 Task: Enable the option that reveals DOM node on hover.
Action: Mouse moved to (1390, 39)
Screenshot: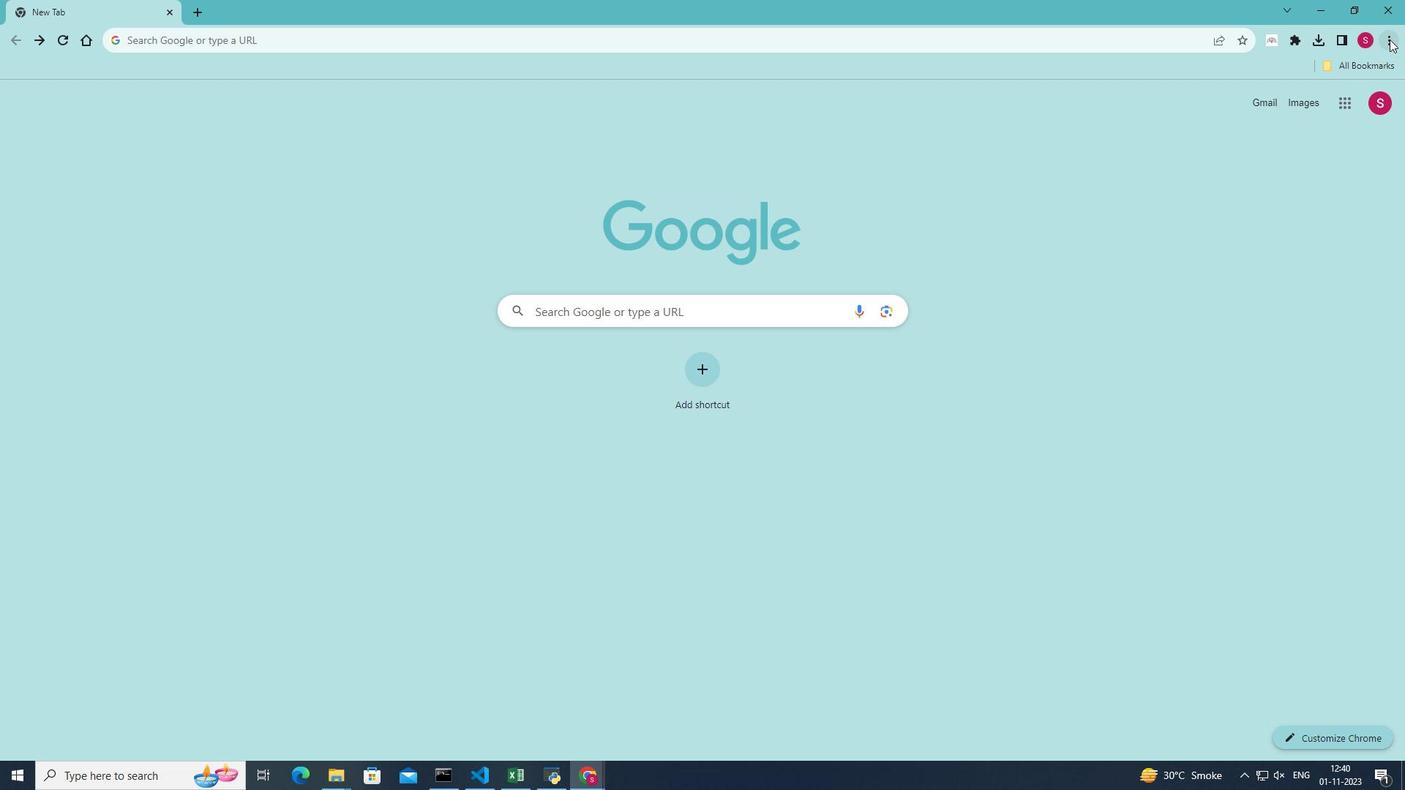 
Action: Mouse pressed left at (1390, 39)
Screenshot: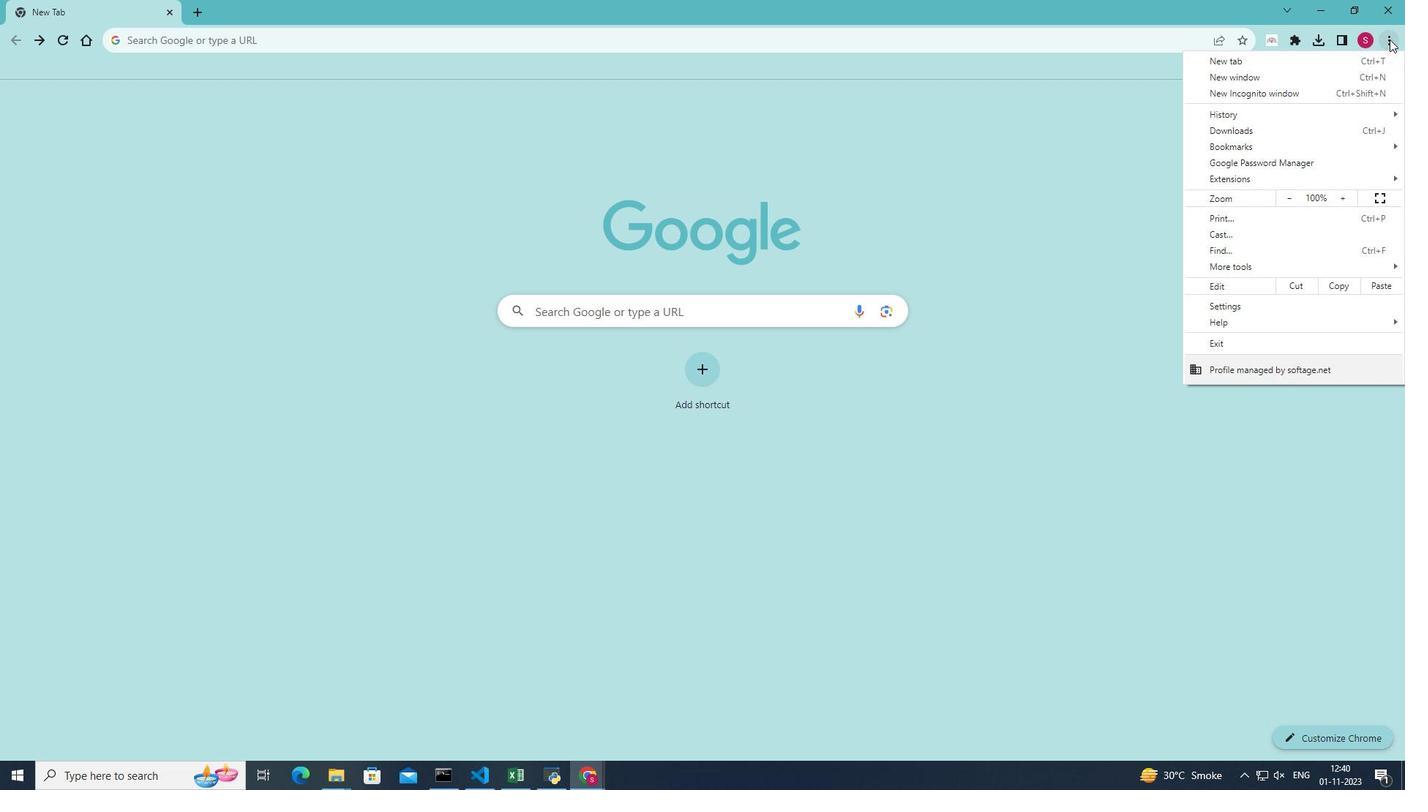 
Action: Mouse moved to (1239, 268)
Screenshot: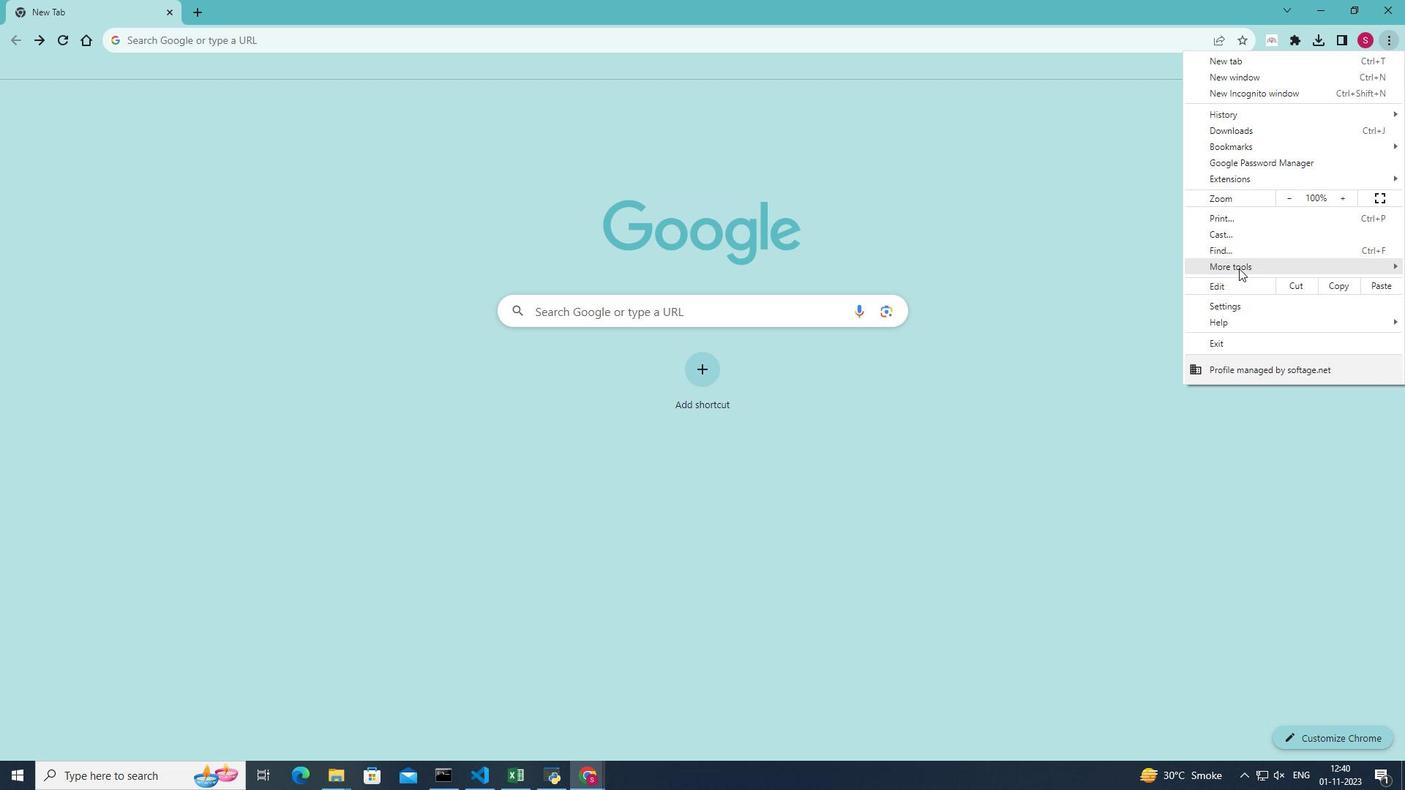 
Action: Mouse pressed left at (1239, 268)
Screenshot: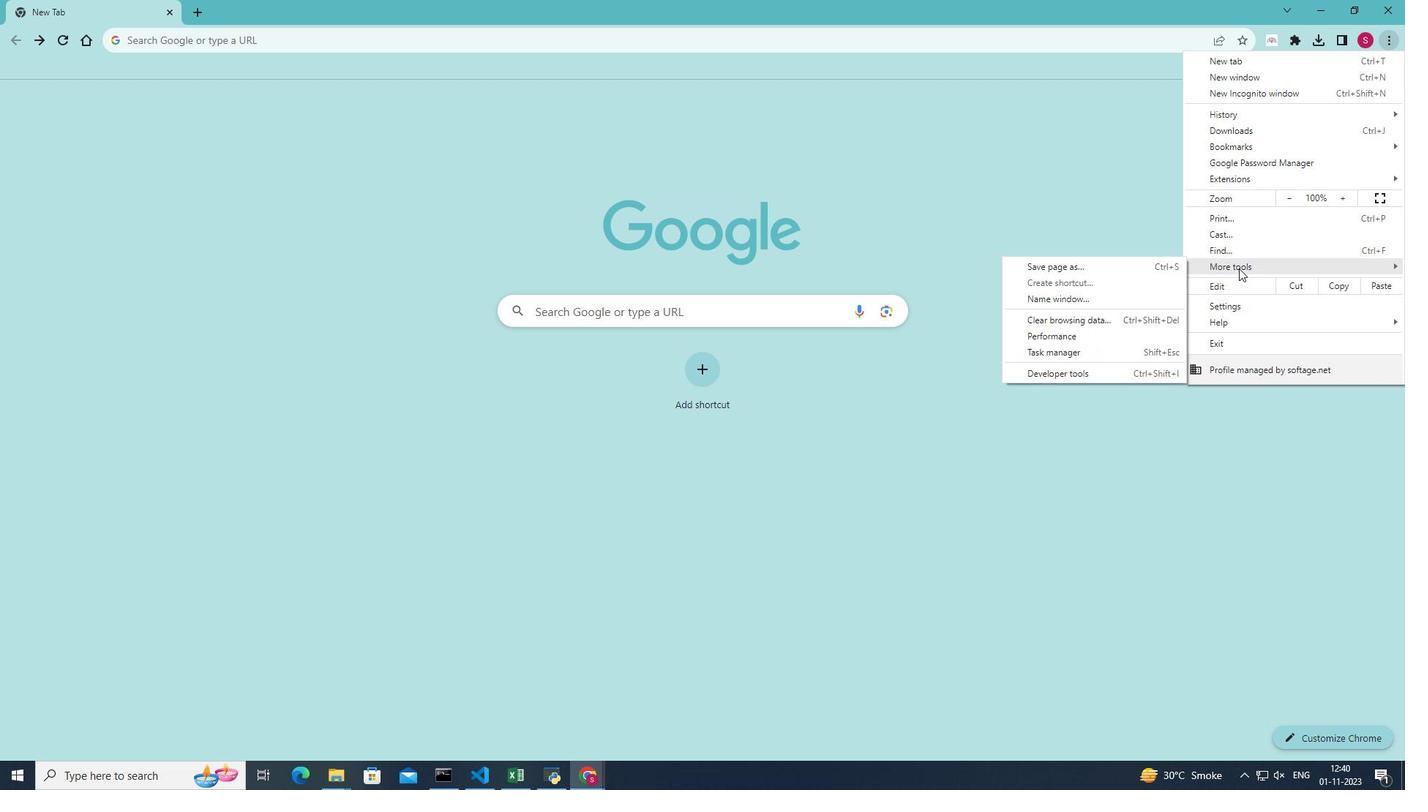 
Action: Mouse moved to (1089, 376)
Screenshot: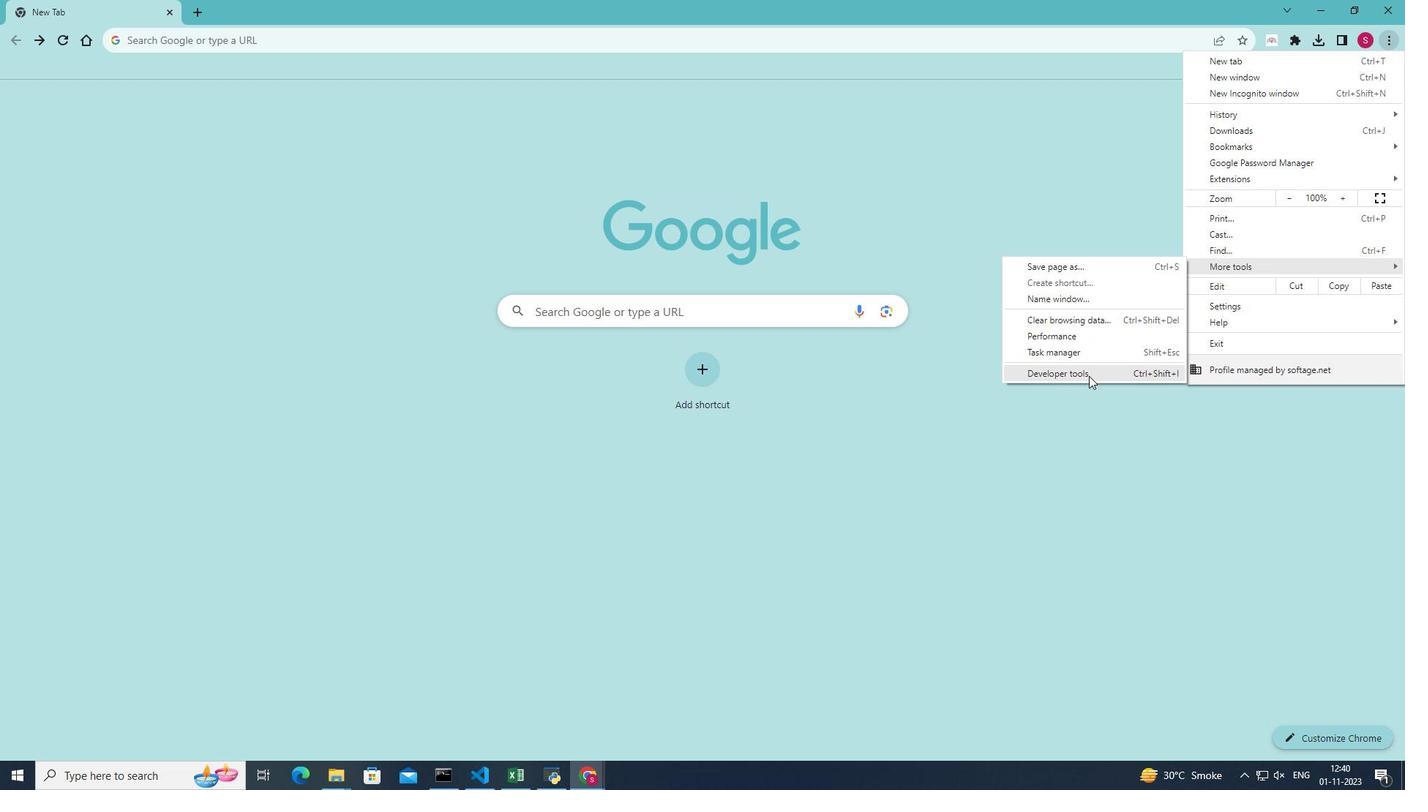 
Action: Mouse pressed left at (1089, 376)
Screenshot: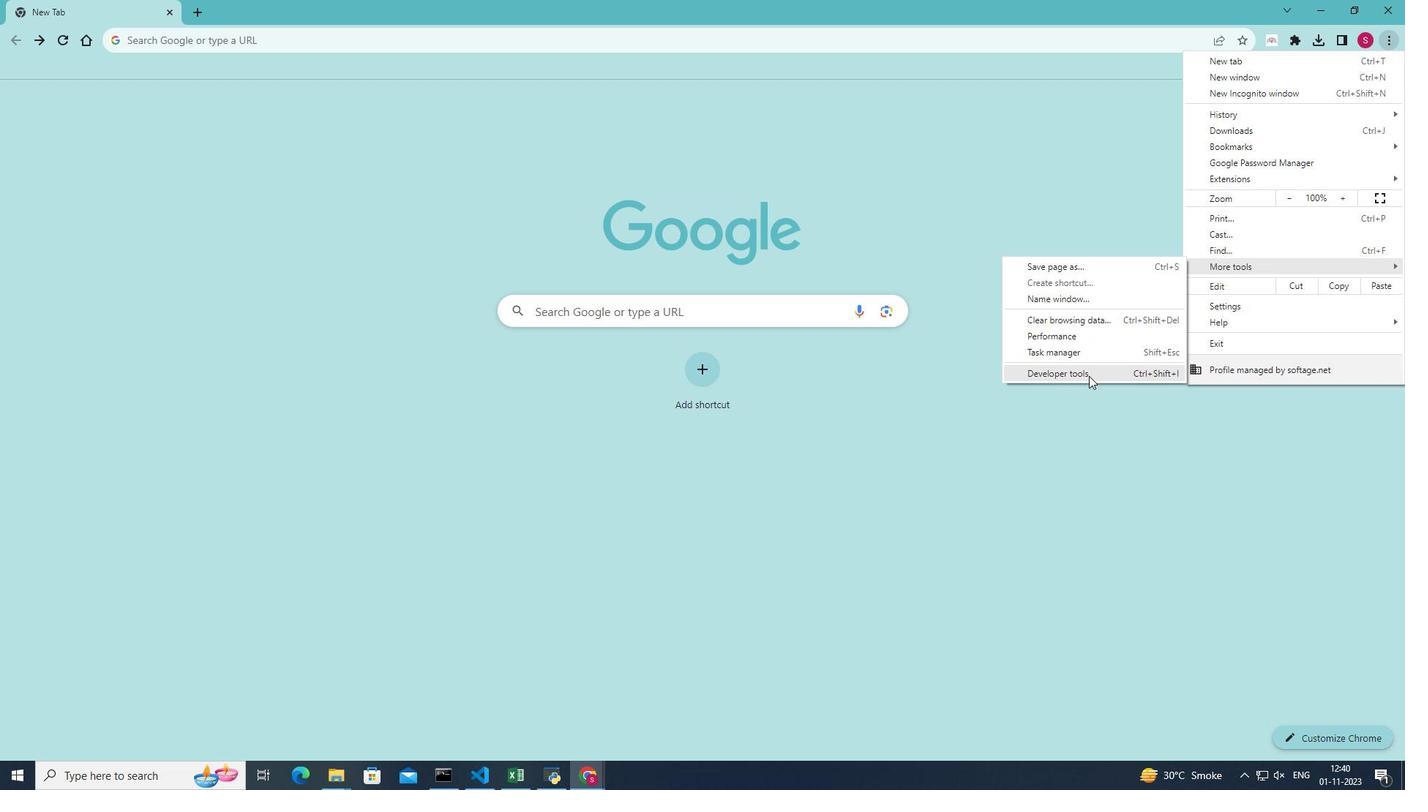 
Action: Mouse moved to (1359, 86)
Screenshot: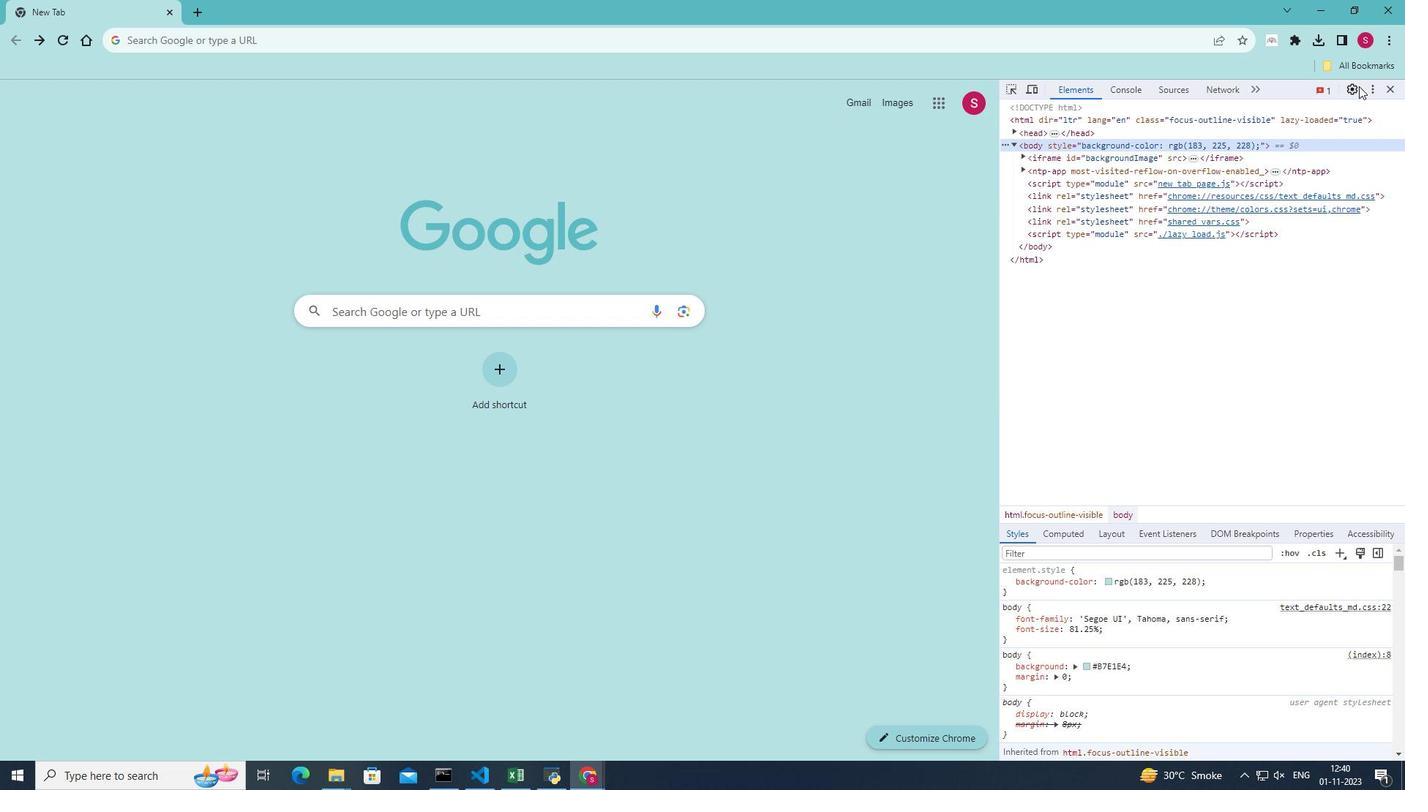 
Action: Mouse pressed left at (1359, 86)
Screenshot: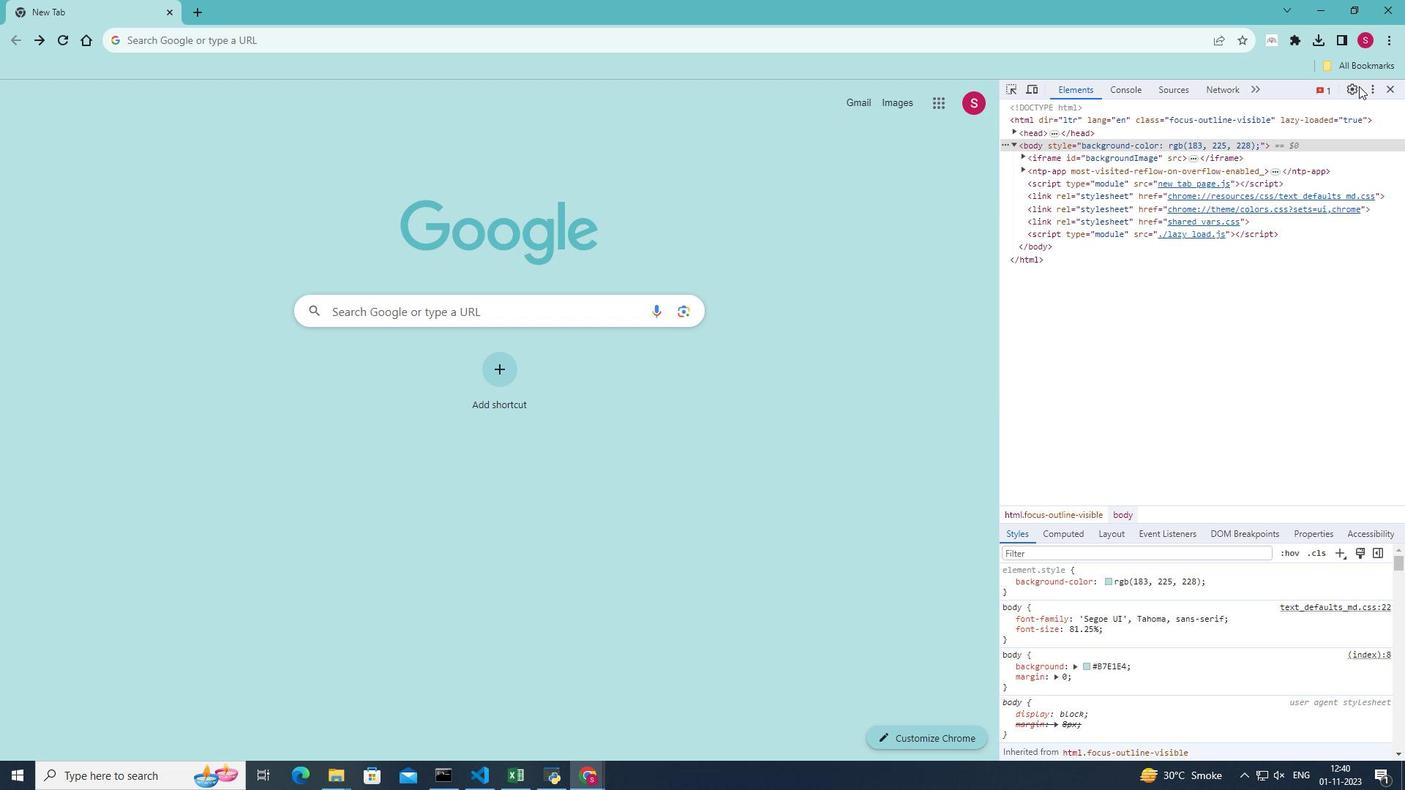 
Action: Mouse moved to (1305, 429)
Screenshot: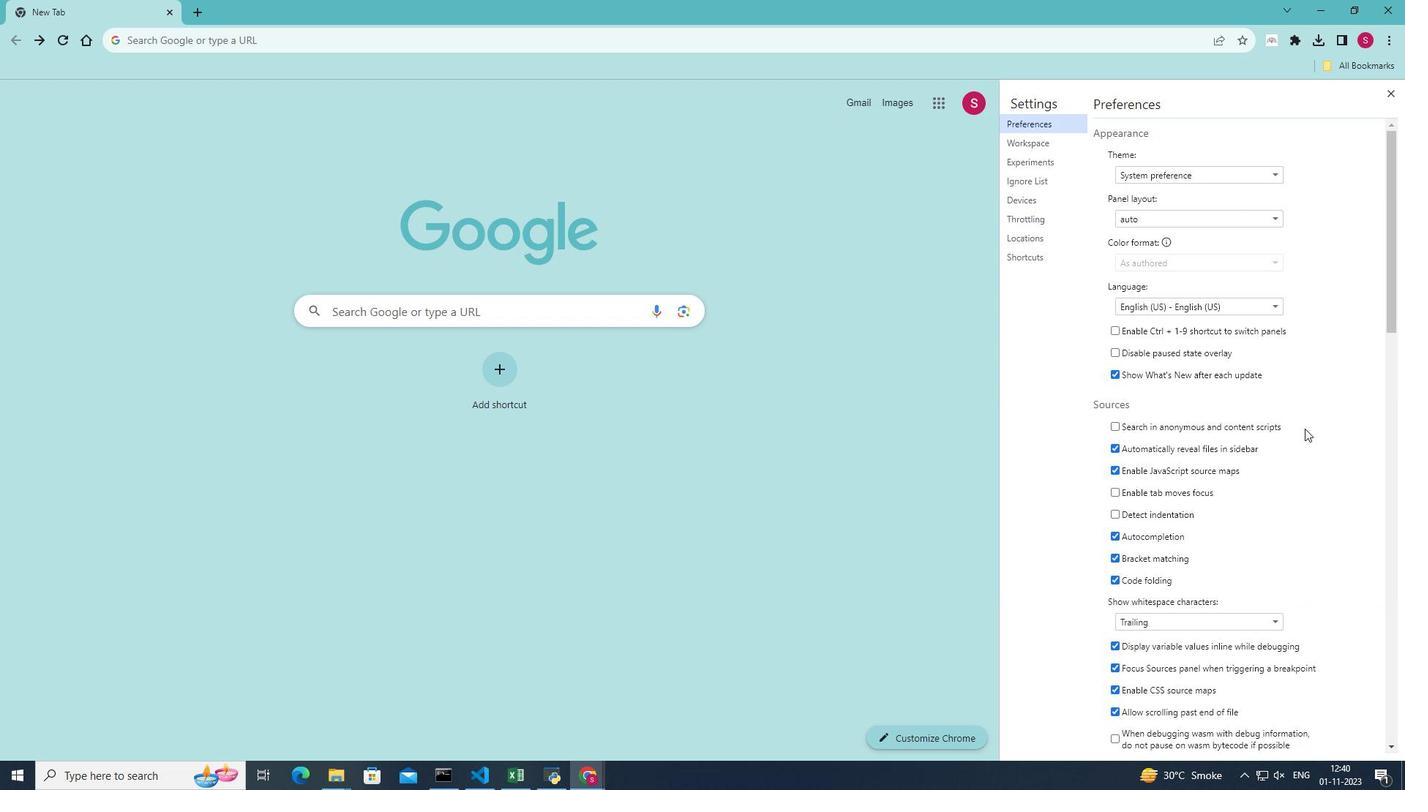 
Action: Mouse scrolled (1305, 428) with delta (0, 0)
Screenshot: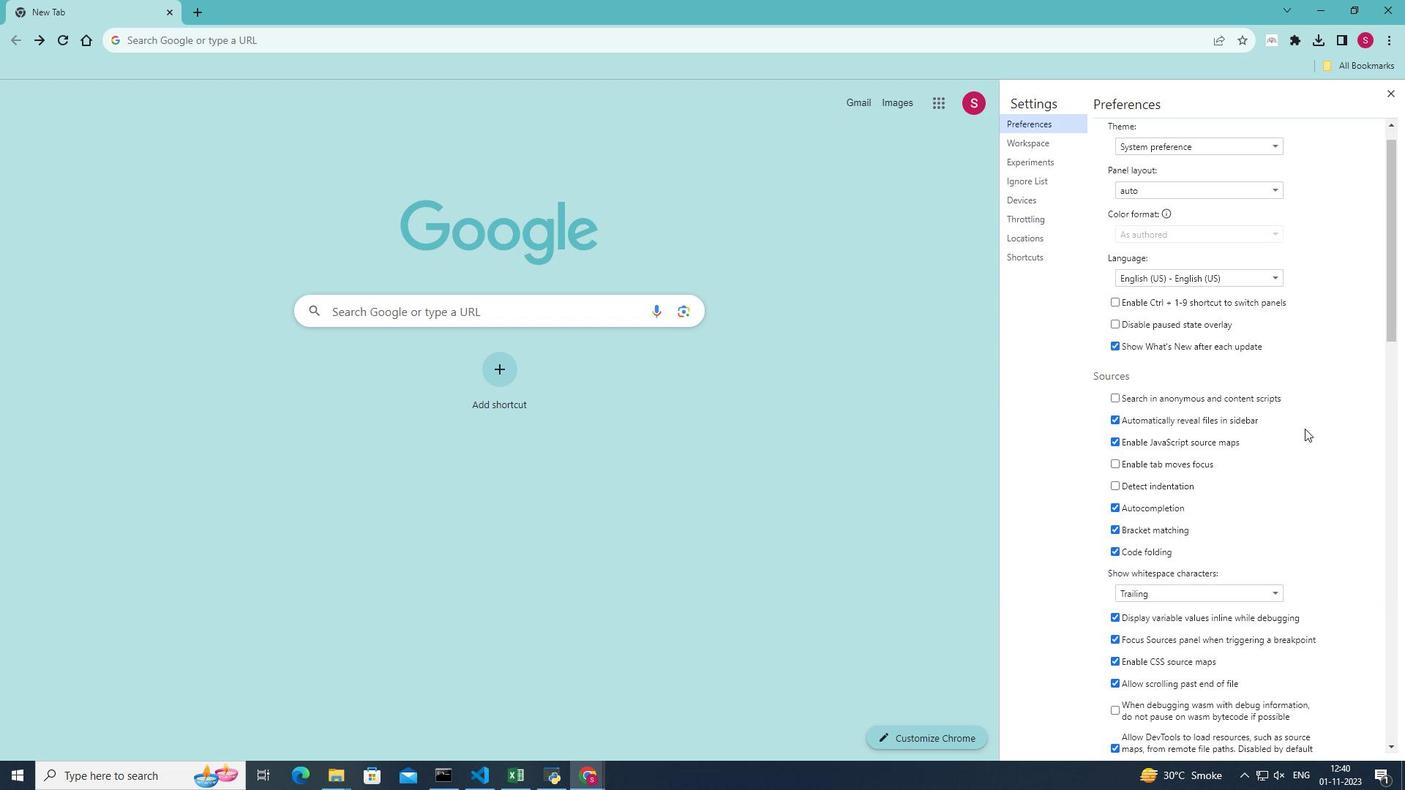 
Action: Mouse scrolled (1305, 428) with delta (0, 0)
Screenshot: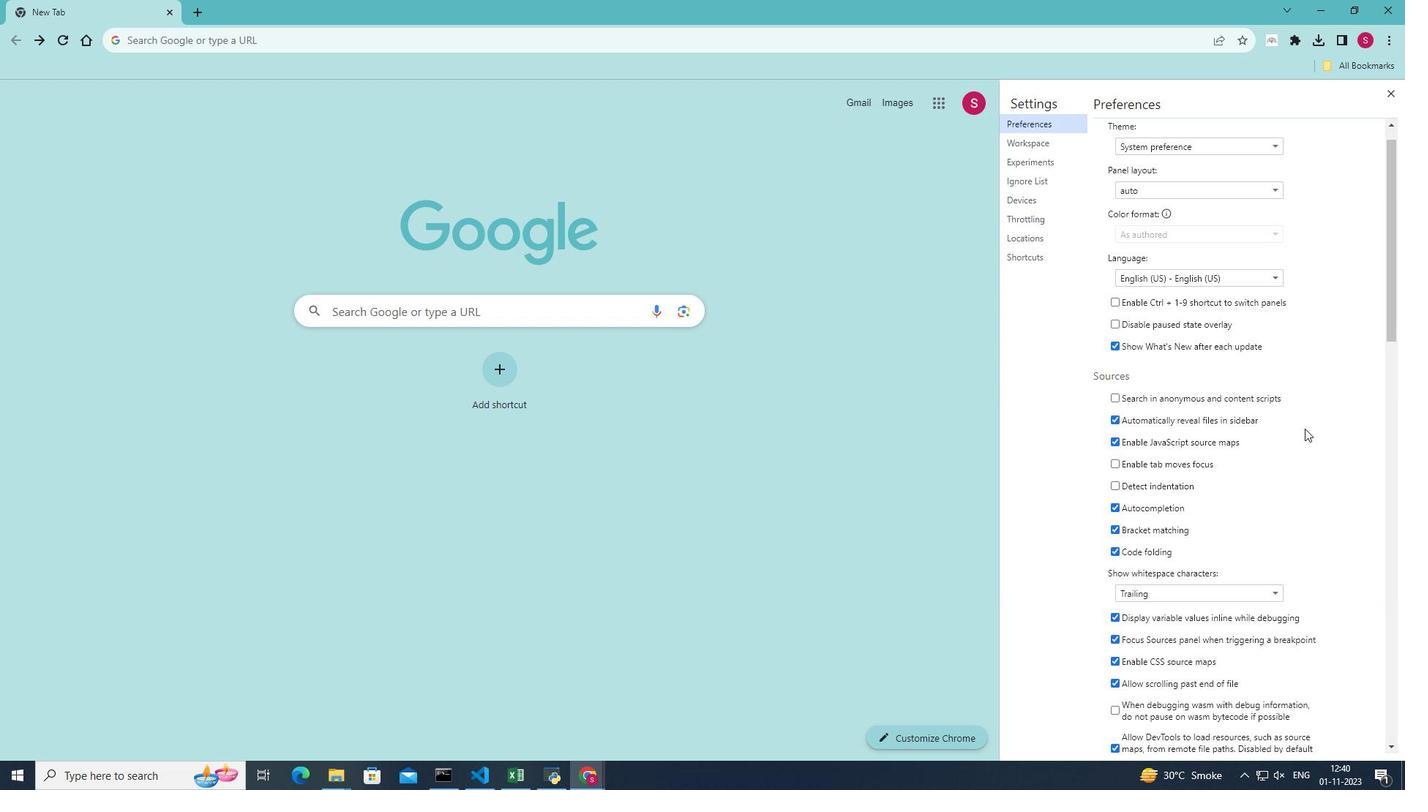 
Action: Mouse scrolled (1305, 428) with delta (0, 0)
Screenshot: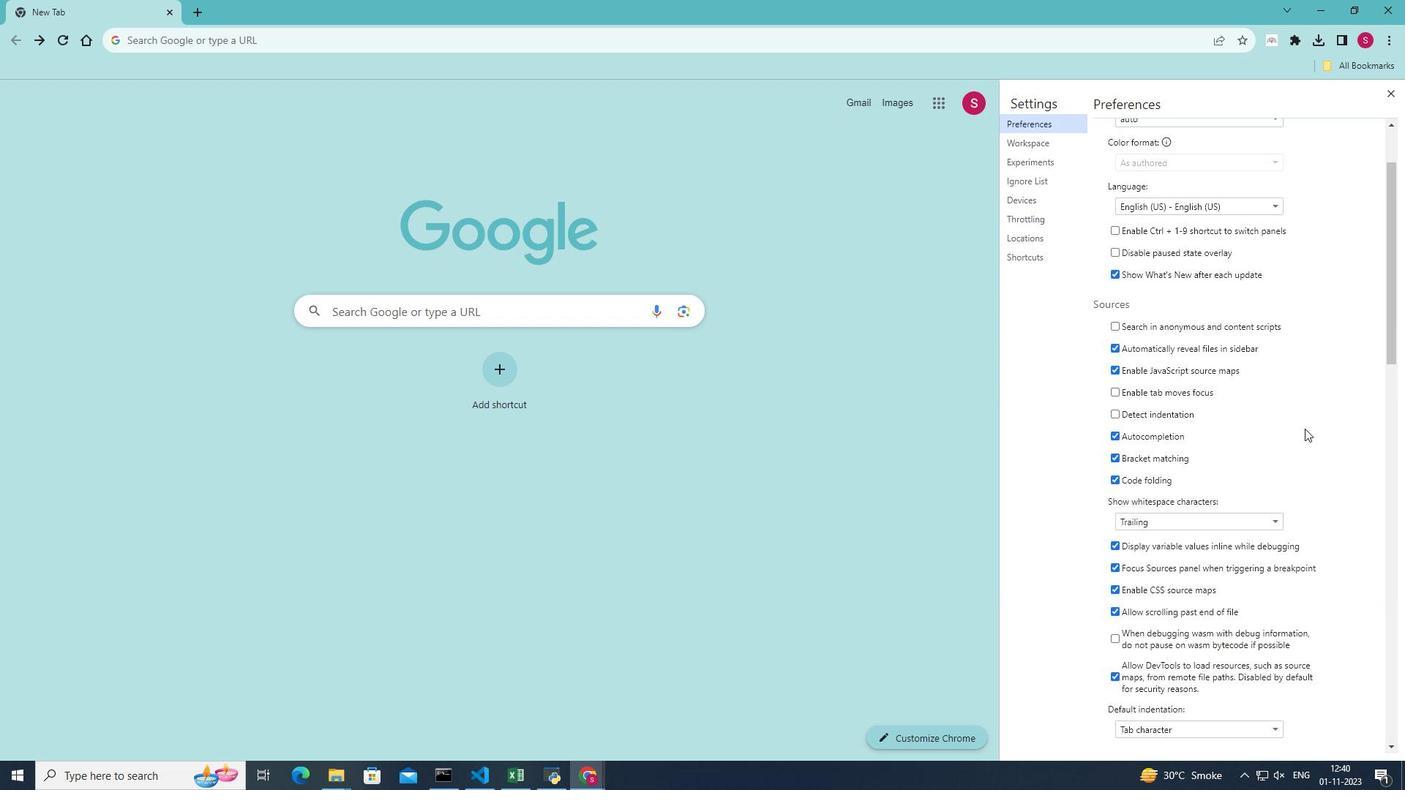 
Action: Mouse scrolled (1305, 428) with delta (0, 0)
Screenshot: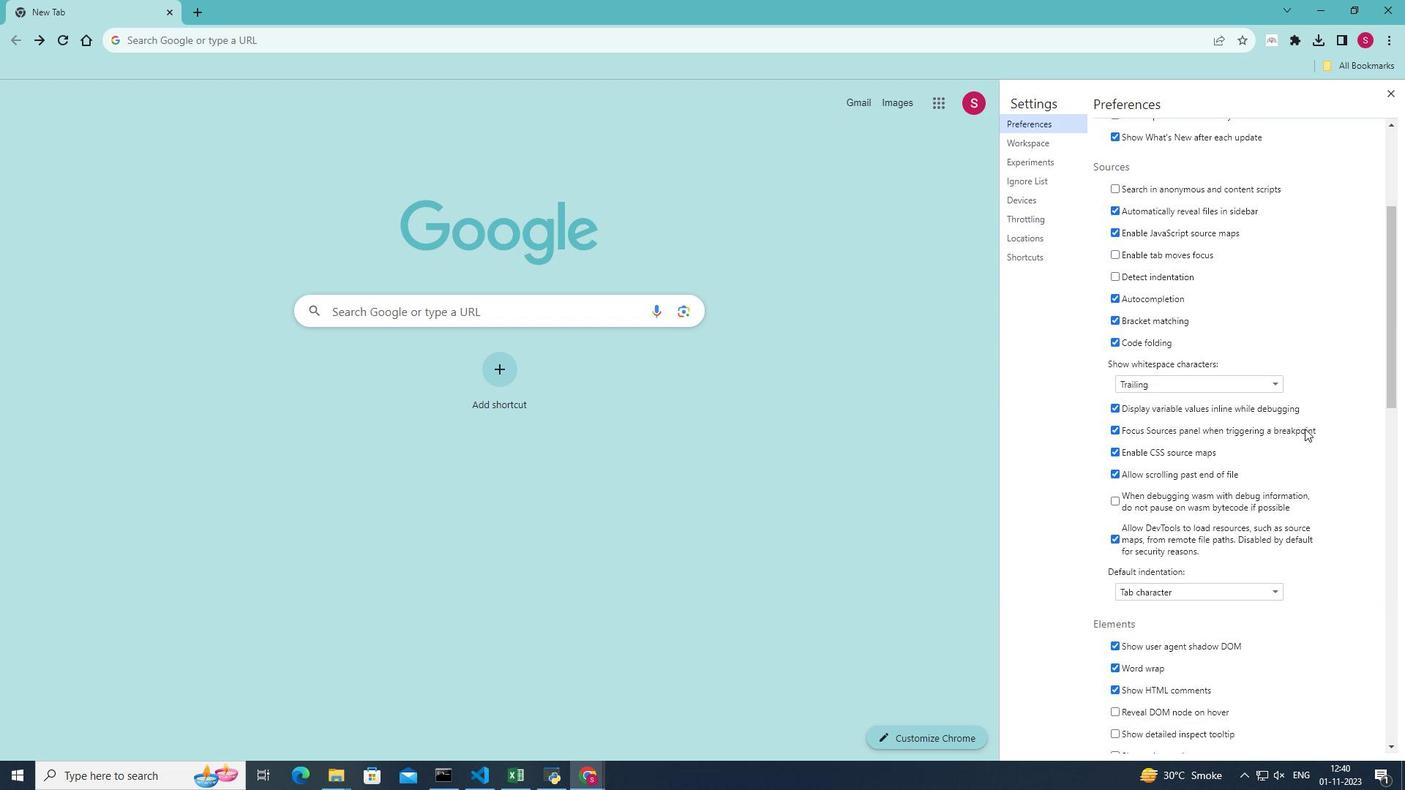 
Action: Mouse scrolled (1305, 428) with delta (0, 0)
Screenshot: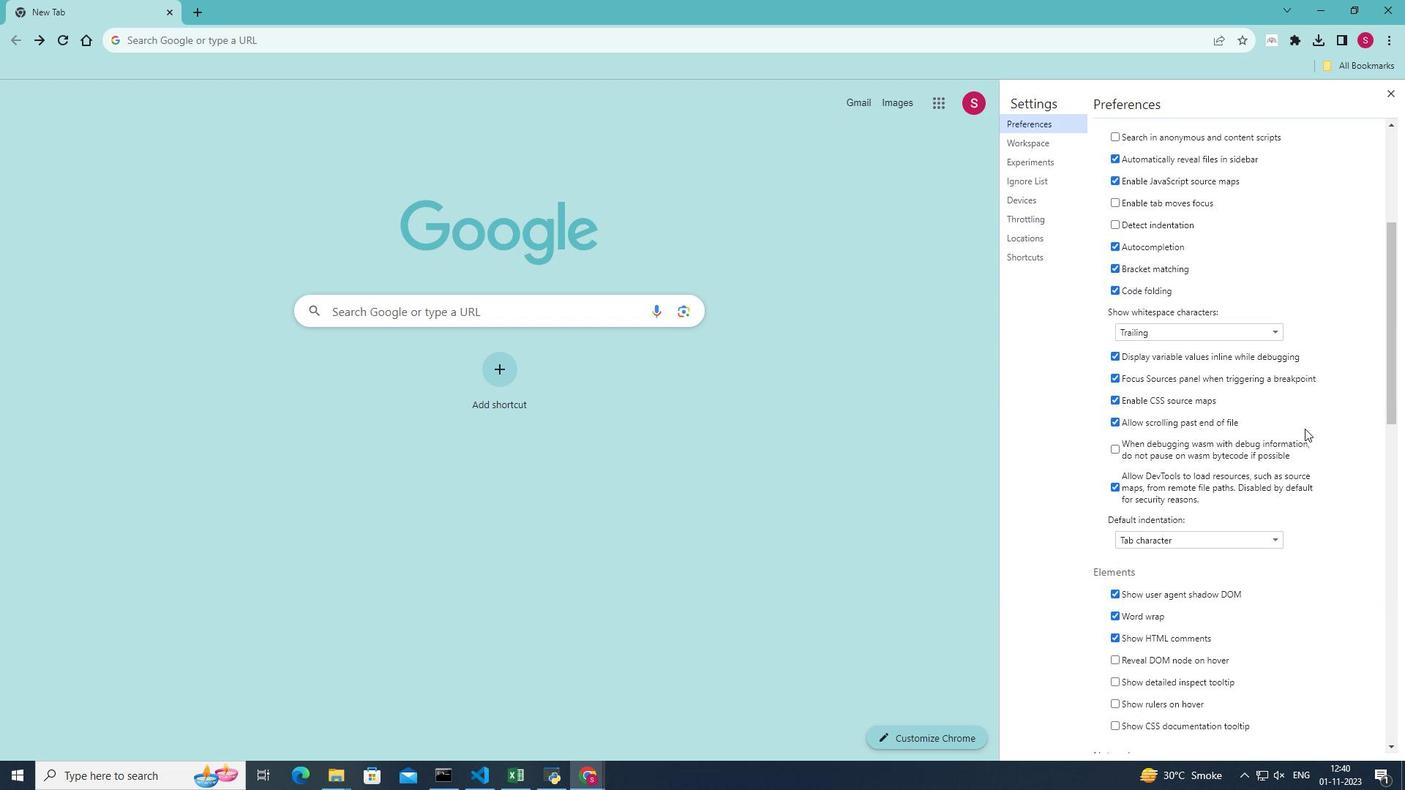 
Action: Mouse moved to (1110, 584)
Screenshot: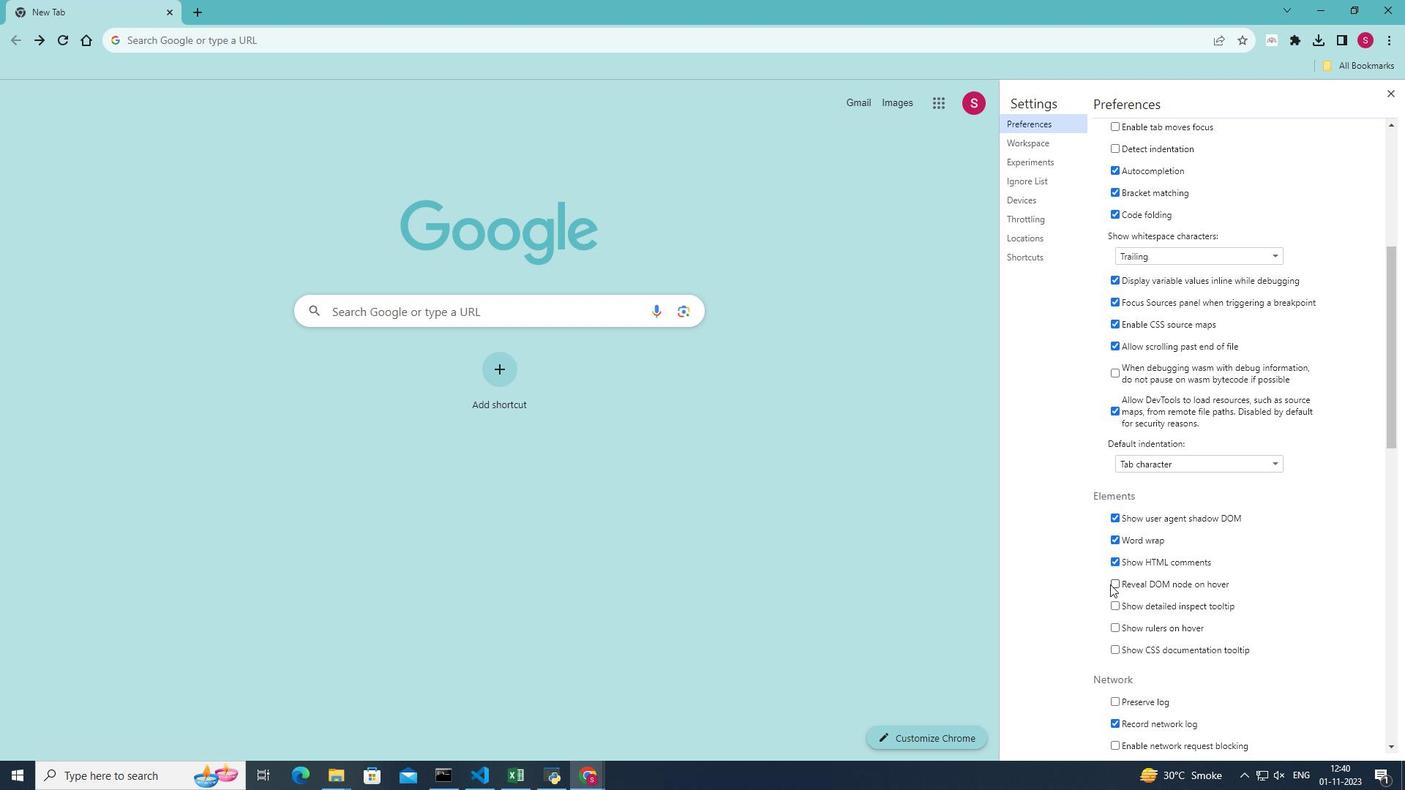 
Action: Mouse pressed left at (1110, 584)
Screenshot: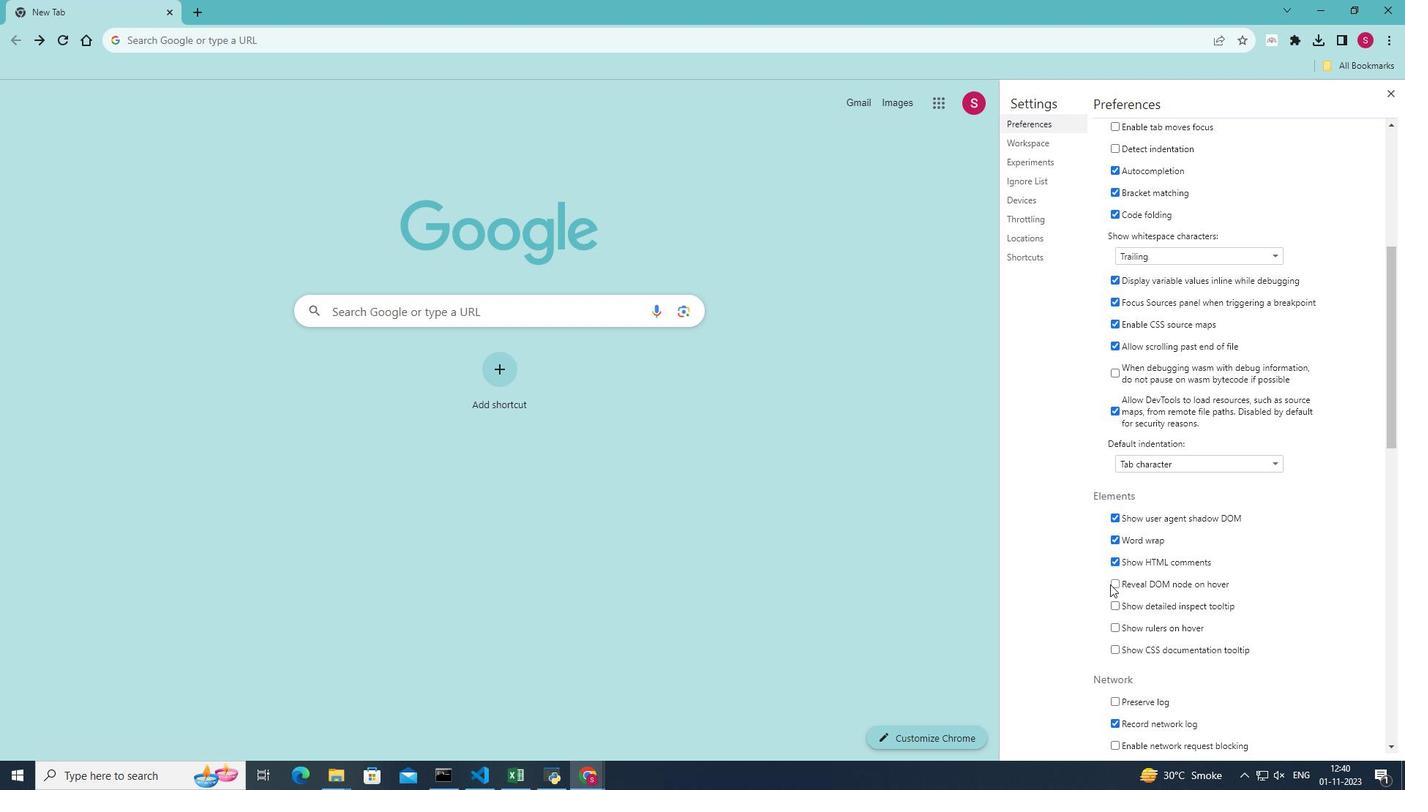 
Action: Mouse moved to (1270, 523)
Screenshot: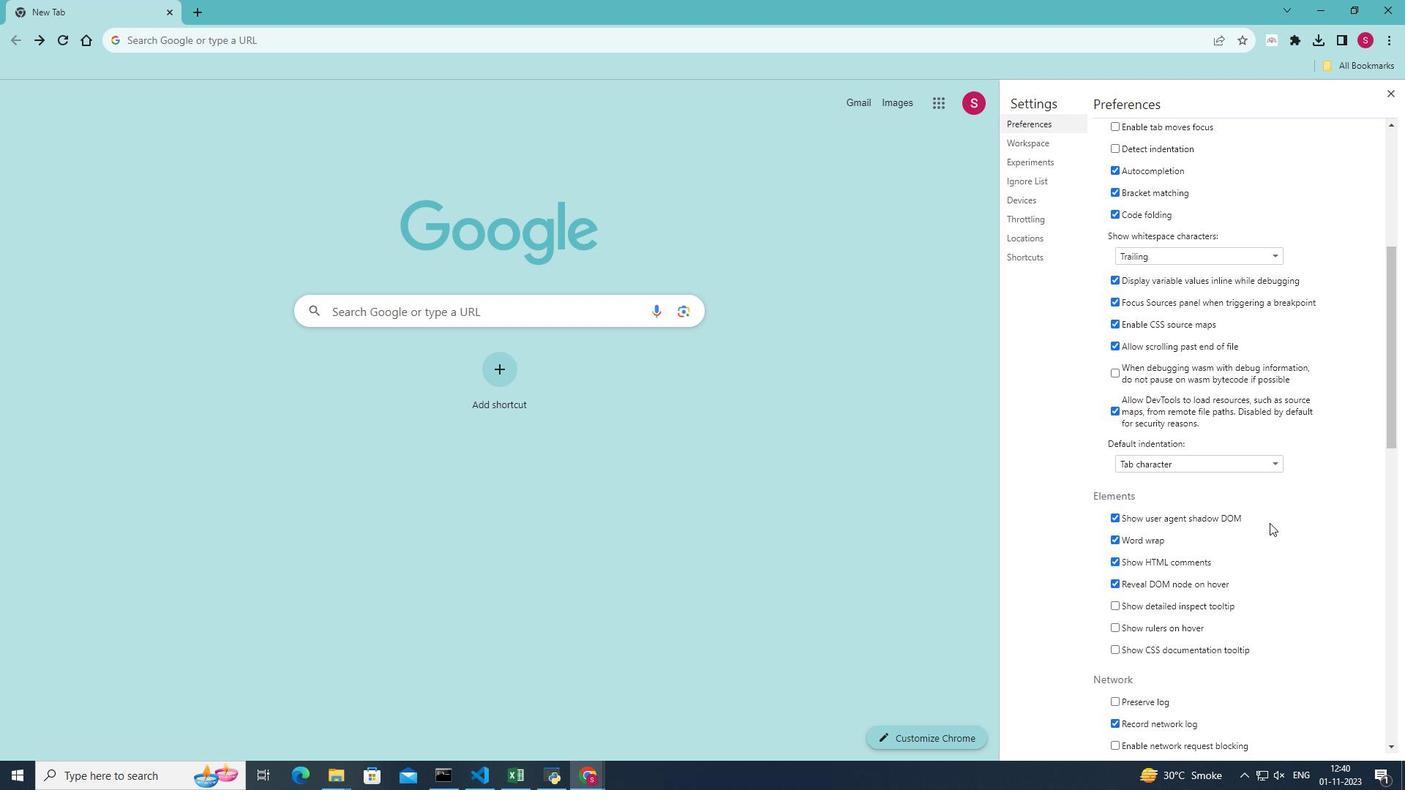 
